 Task: Set the menu language in track settings for input/codecs to English.
Action: Mouse moved to (96, 7)
Screenshot: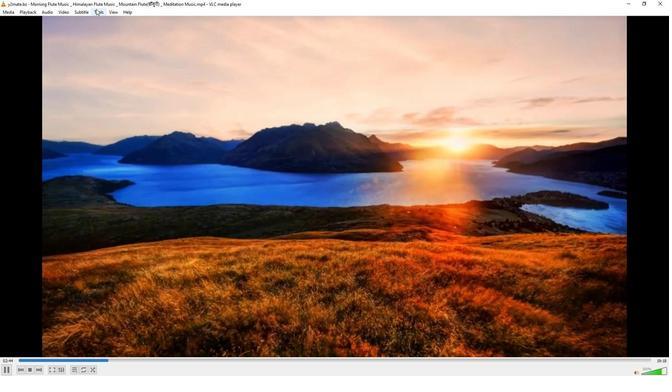 
Action: Mouse pressed left at (96, 7)
Screenshot: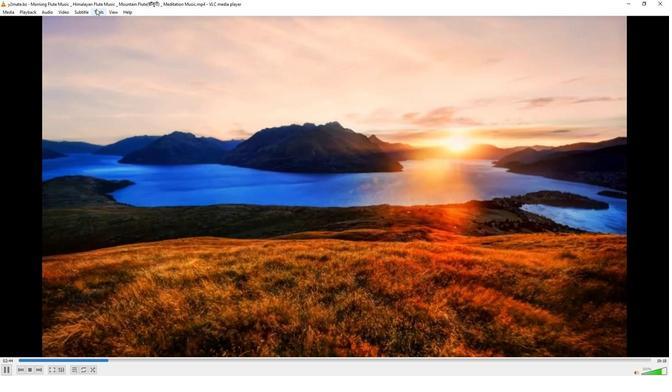 
Action: Mouse moved to (109, 94)
Screenshot: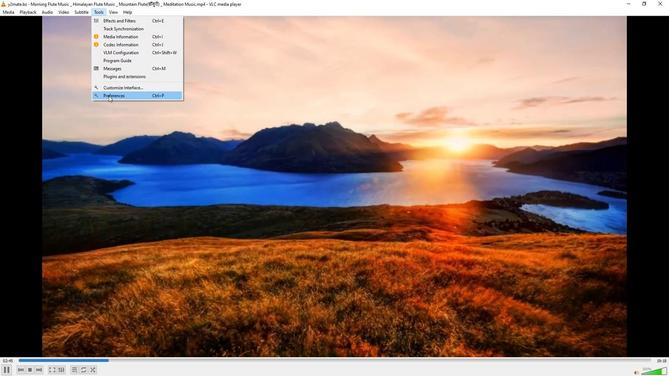 
Action: Mouse pressed left at (109, 94)
Screenshot: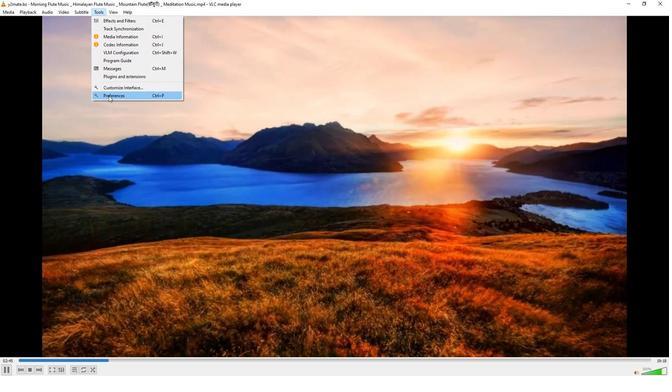 
Action: Mouse moved to (221, 303)
Screenshot: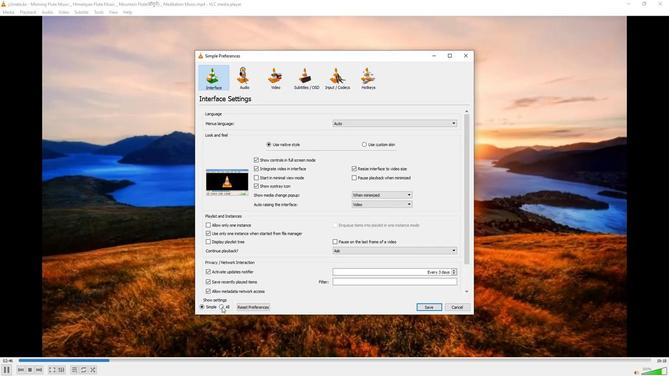 
Action: Mouse pressed left at (221, 303)
Screenshot: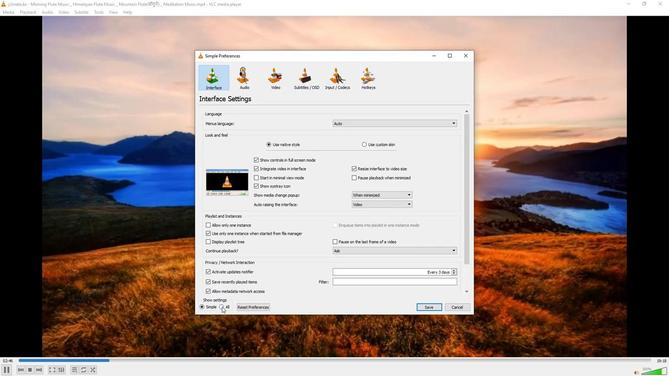
Action: Mouse moved to (221, 178)
Screenshot: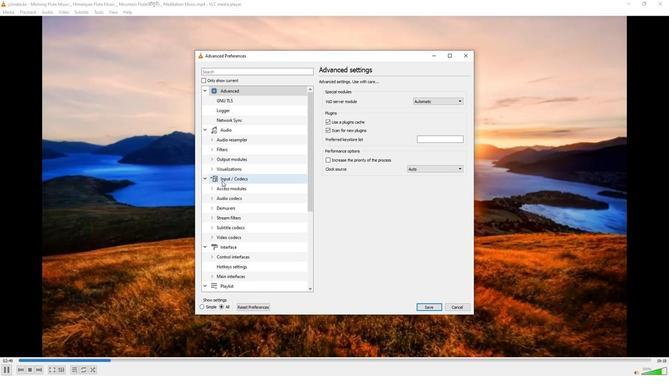 
Action: Mouse pressed left at (221, 178)
Screenshot: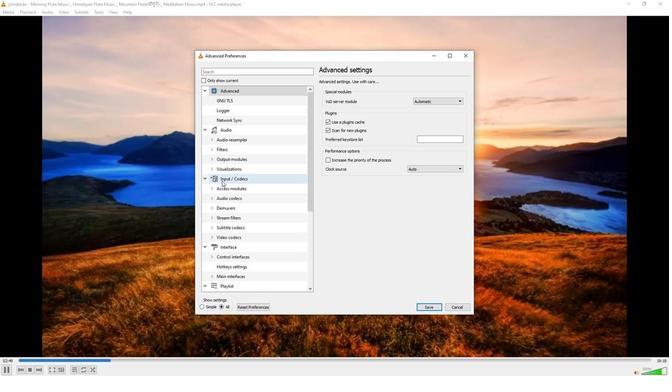 
Action: Mouse moved to (425, 154)
Screenshot: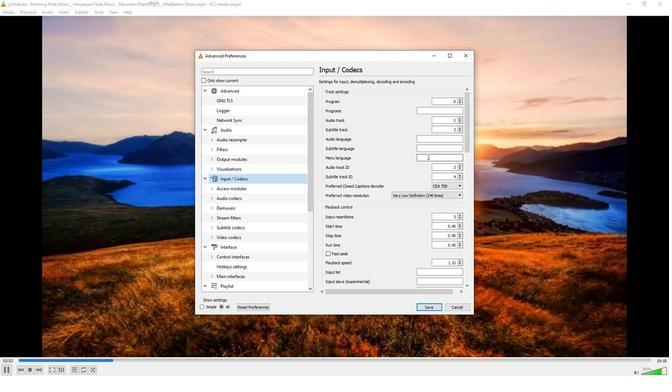 
Action: Mouse pressed left at (425, 154)
Screenshot: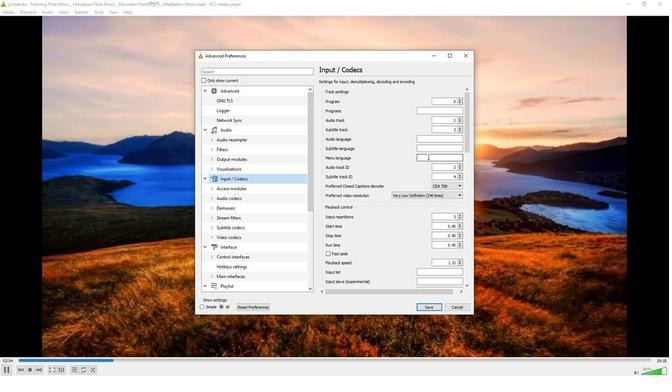 
Action: Key pressed <Key.shift>English
Screenshot: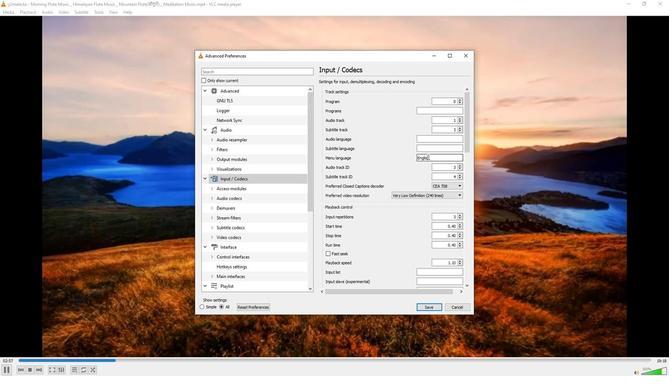
Action: Mouse moved to (387, 172)
Screenshot: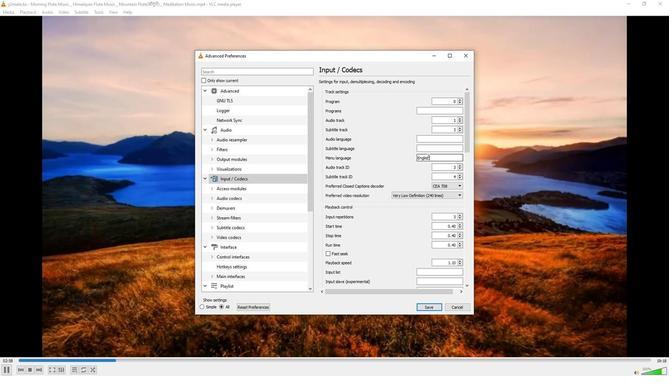 
Action: Mouse pressed left at (387, 172)
Screenshot: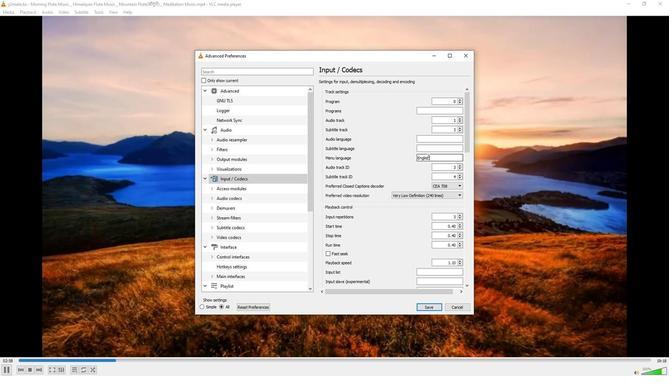 
